 Task: Change the comments notification setting to all comments.
Action: Mouse pressed left at (881, 53)
Screenshot: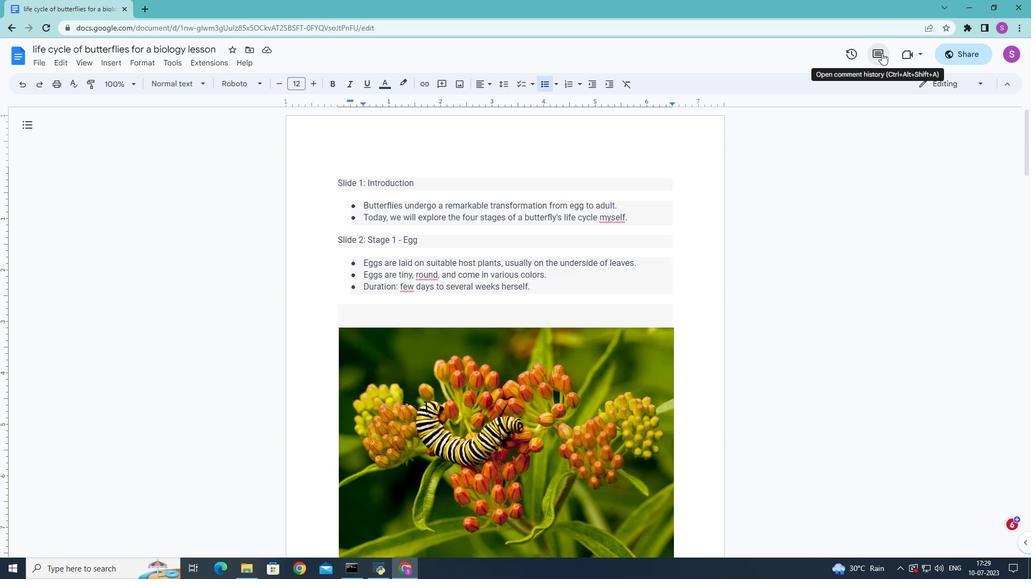 
Action: Mouse moved to (973, 88)
Screenshot: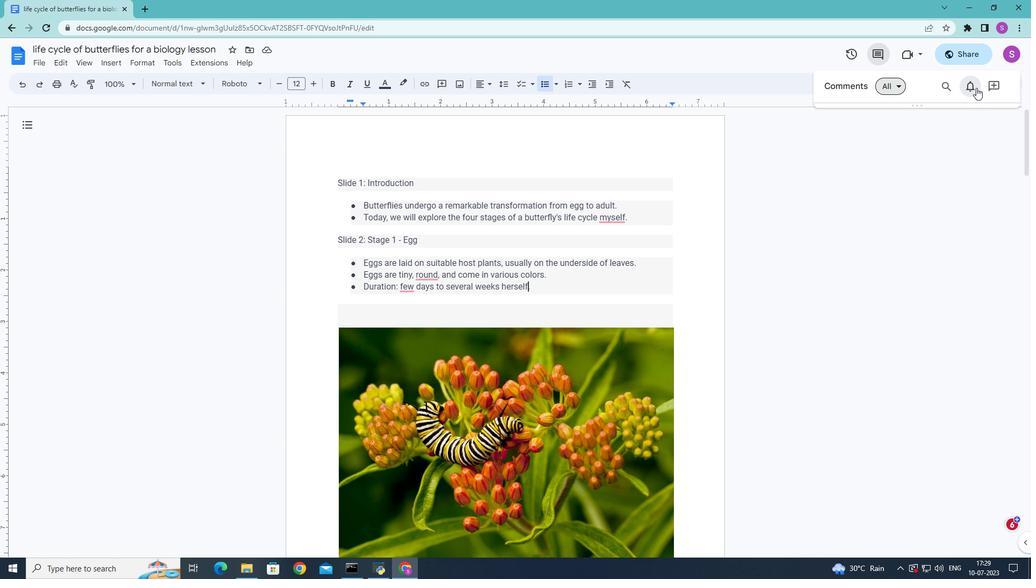 
Action: Mouse pressed left at (973, 88)
Screenshot: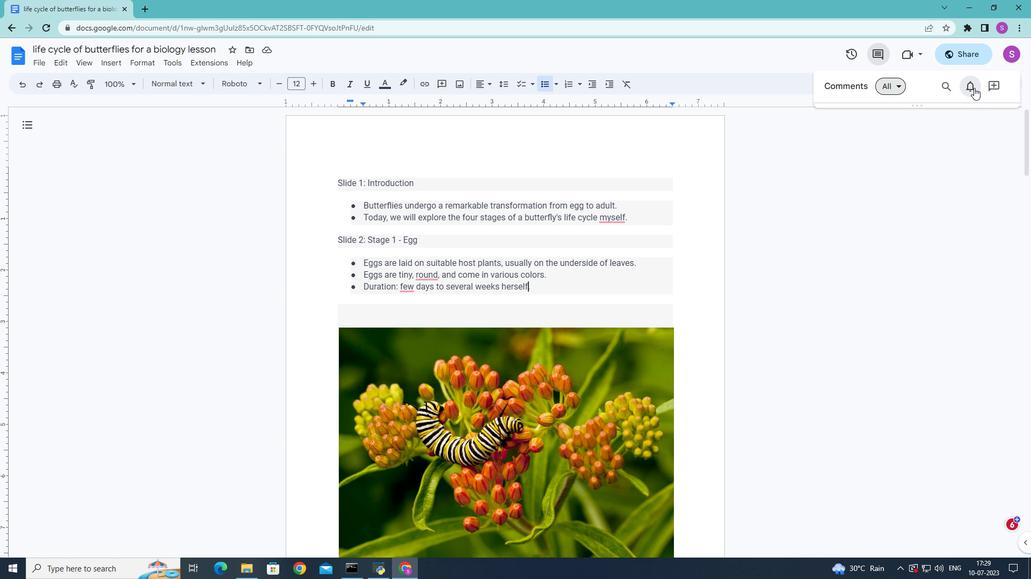 
Action: Mouse moved to (507, 210)
Screenshot: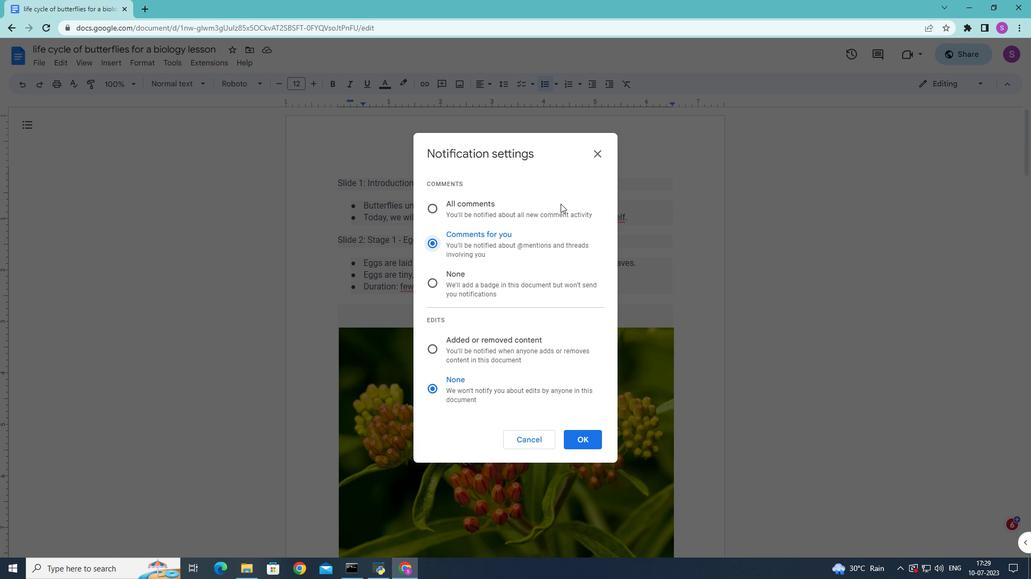 
Action: Mouse pressed left at (507, 210)
Screenshot: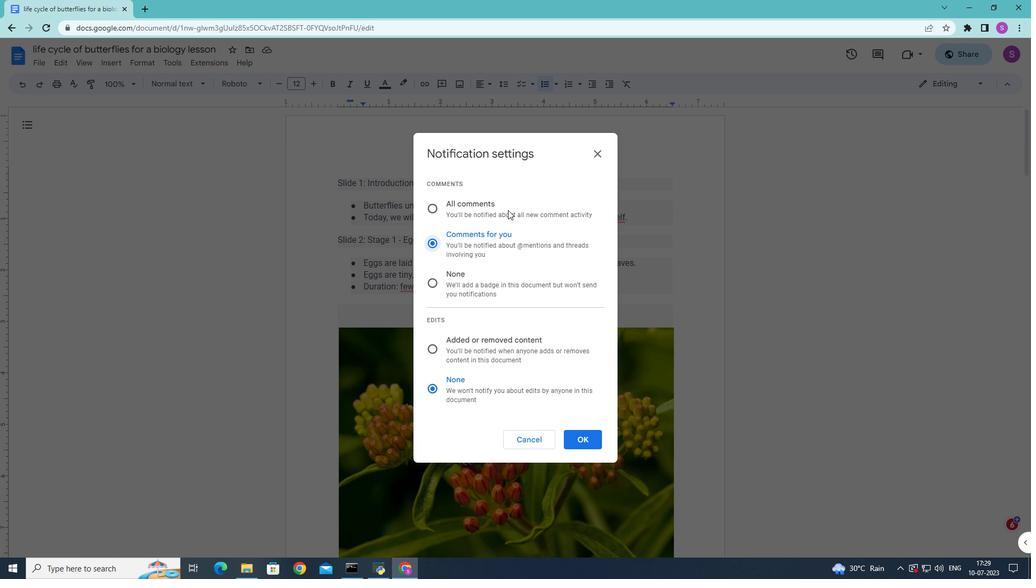 
Action: Mouse moved to (581, 444)
Screenshot: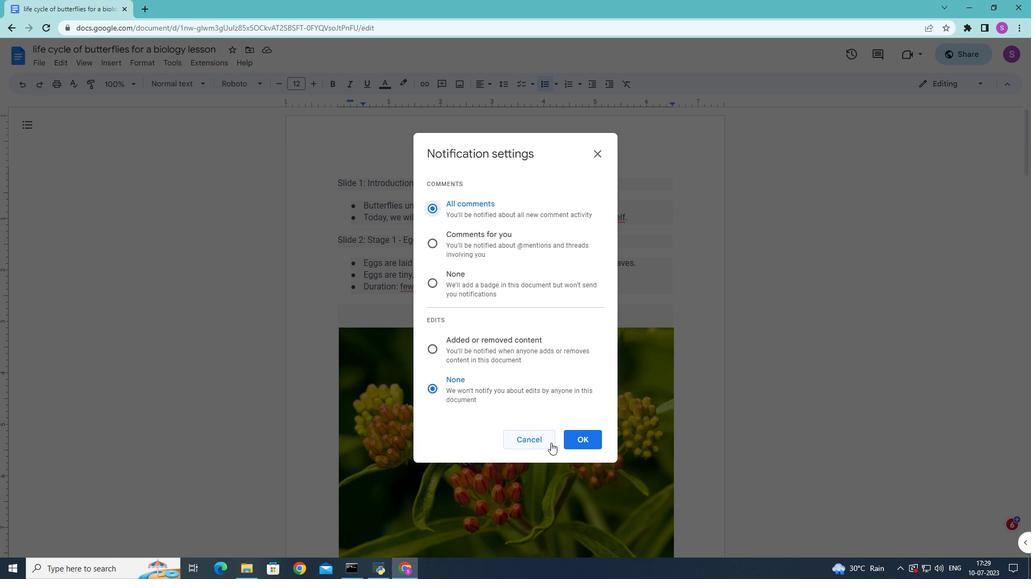 
Action: Mouse pressed left at (581, 444)
Screenshot: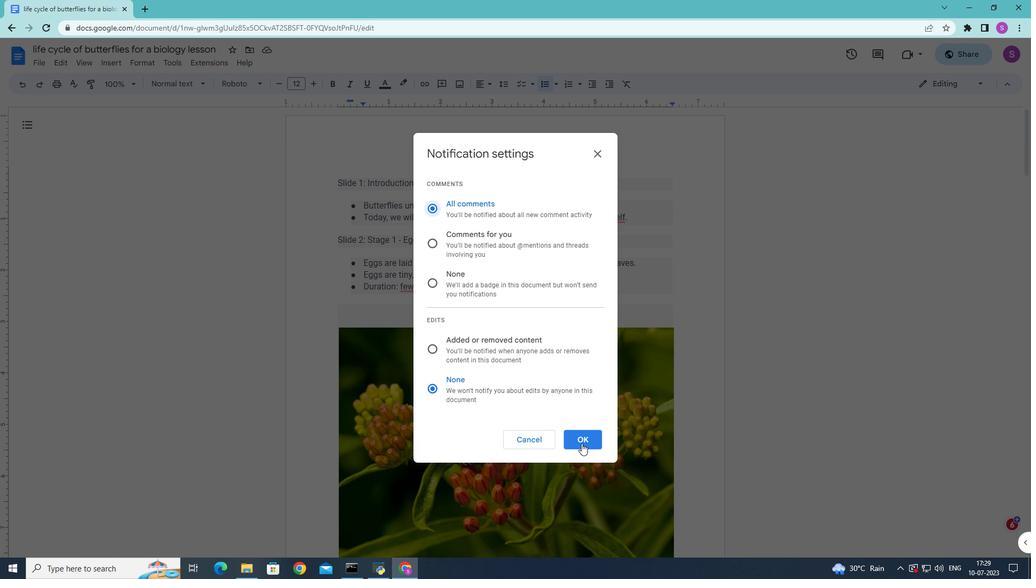 
Action: Mouse moved to (581, 443)
Screenshot: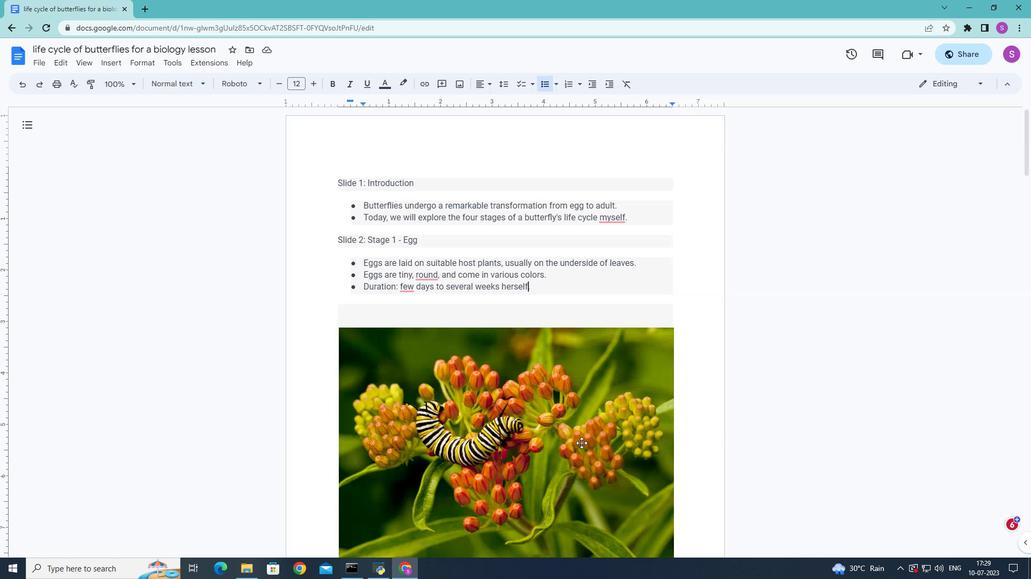 
